 Task: Look for products in the category "Tortillas" from La Fe Tortillas only.
Action: Mouse moved to (26, 91)
Screenshot: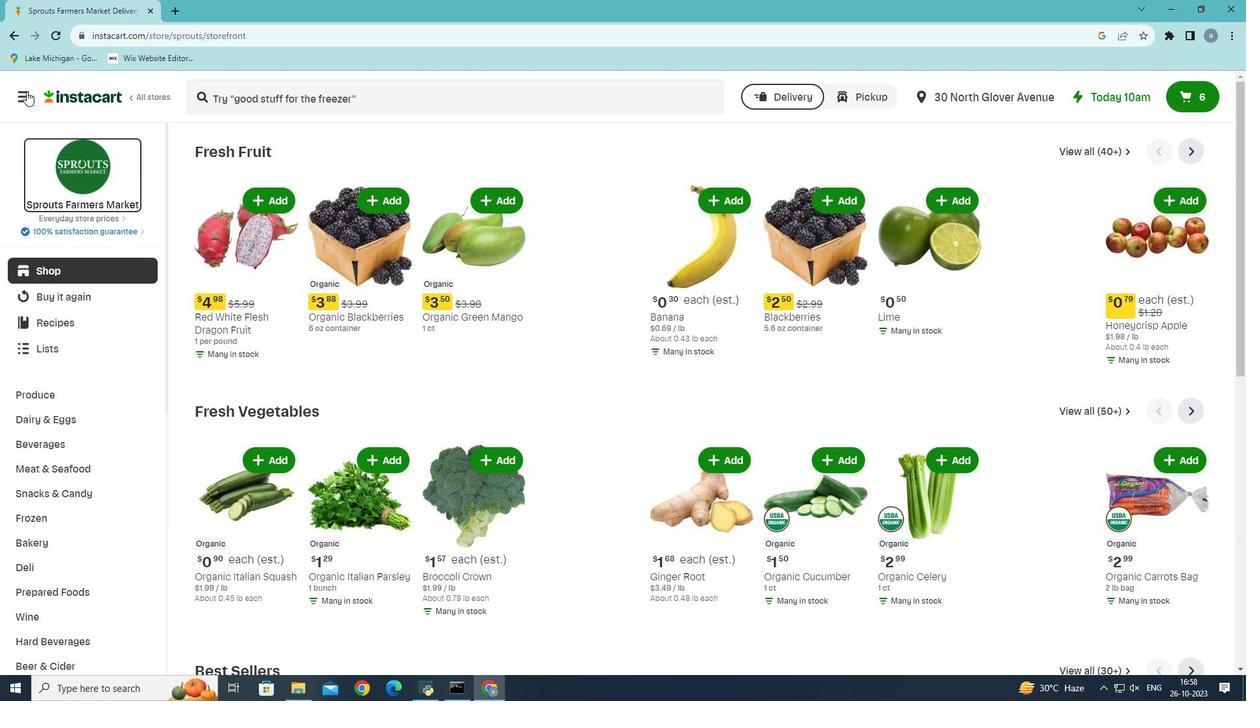 
Action: Mouse pressed left at (26, 91)
Screenshot: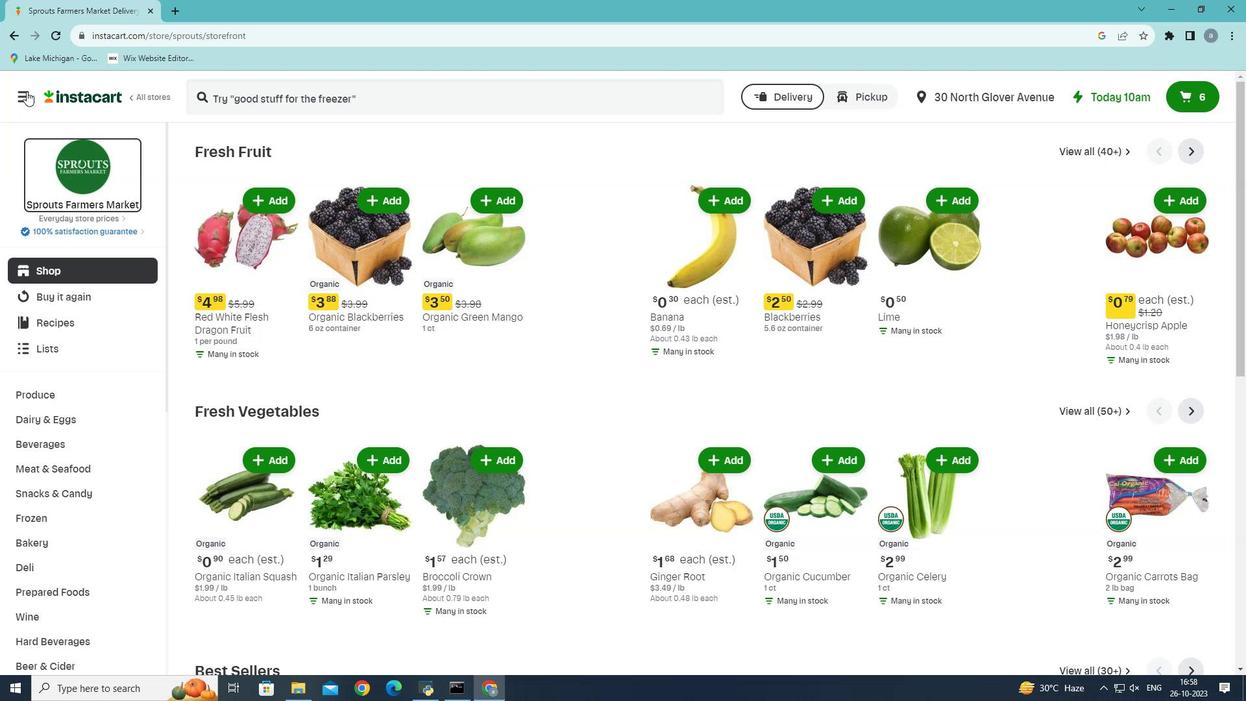 
Action: Mouse moved to (89, 382)
Screenshot: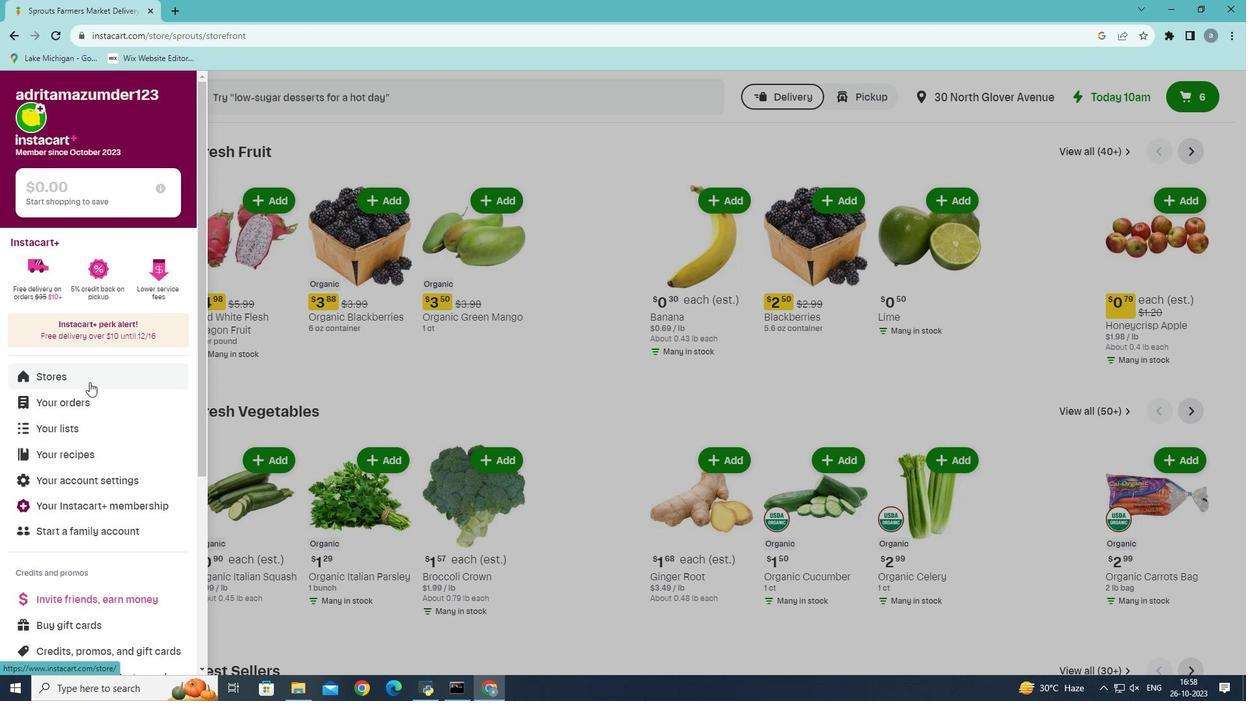
Action: Mouse pressed left at (89, 382)
Screenshot: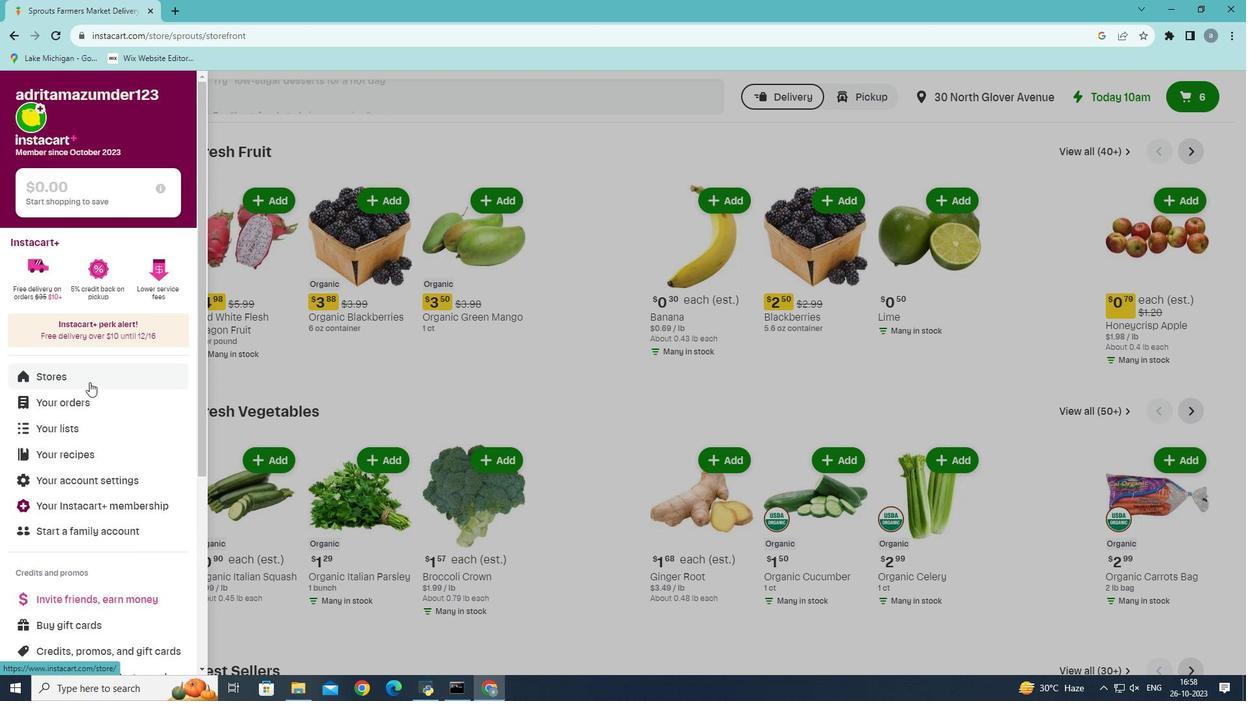 
Action: Mouse moved to (299, 150)
Screenshot: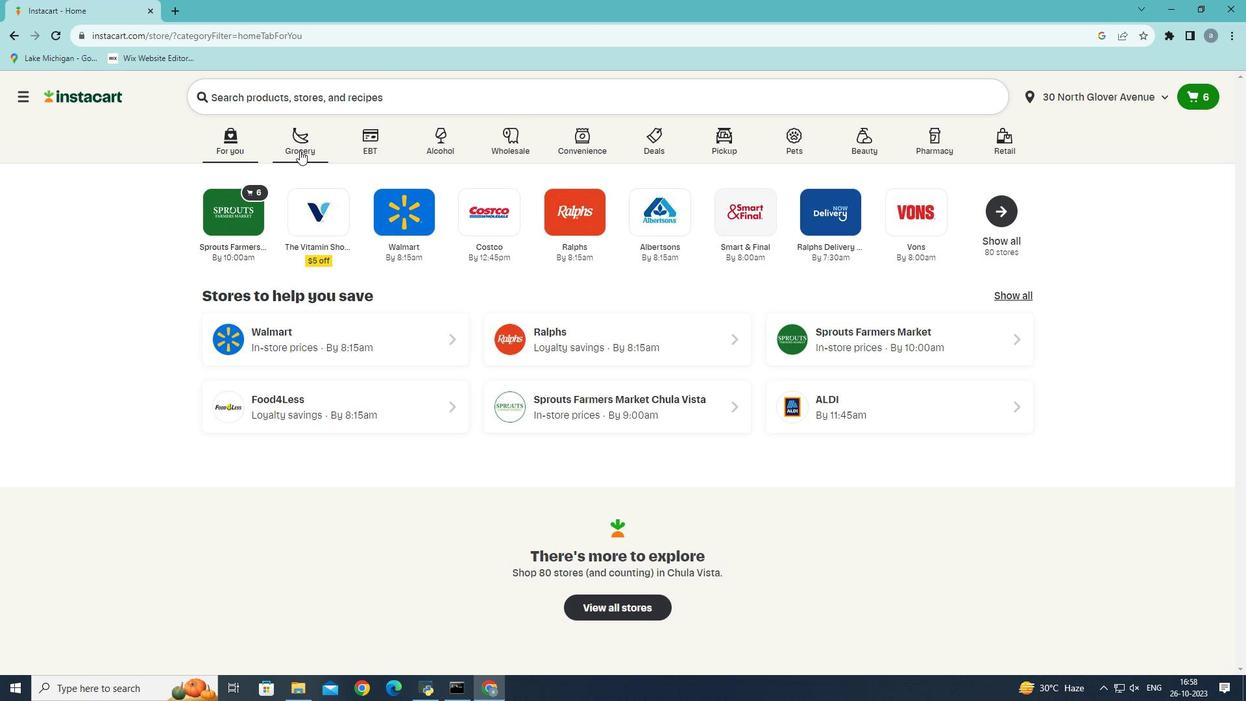 
Action: Mouse pressed left at (299, 150)
Screenshot: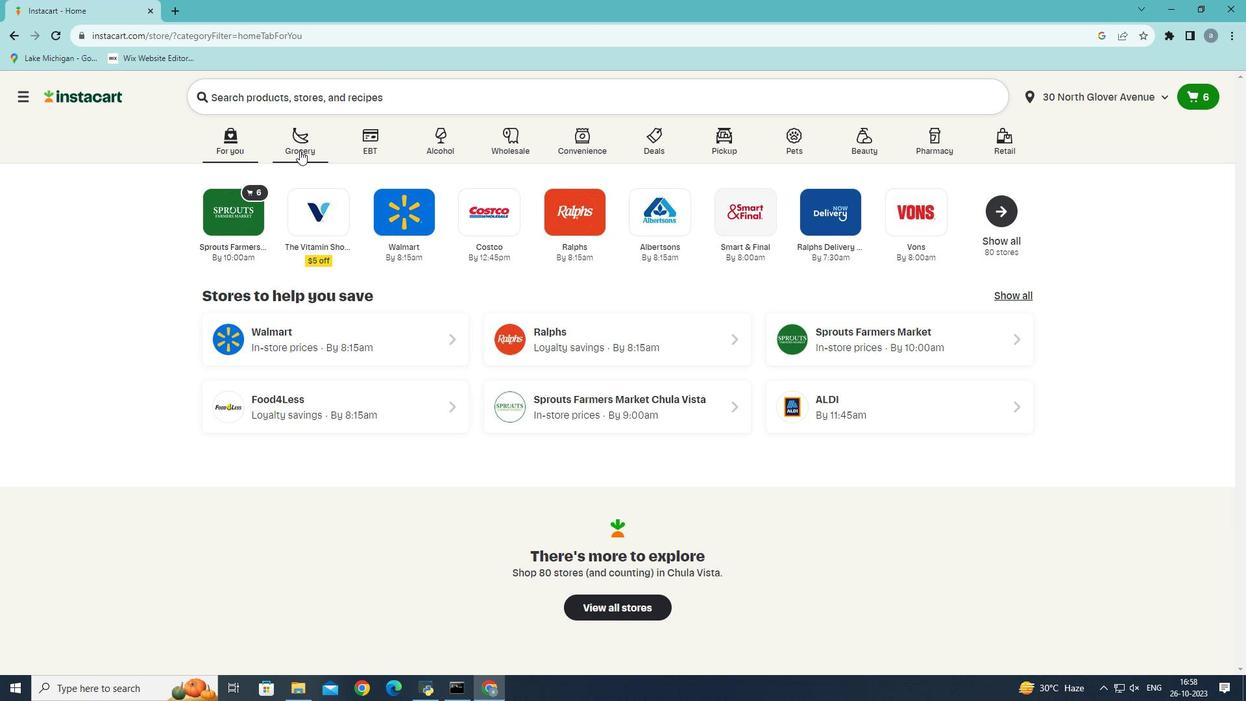 
Action: Mouse moved to (279, 389)
Screenshot: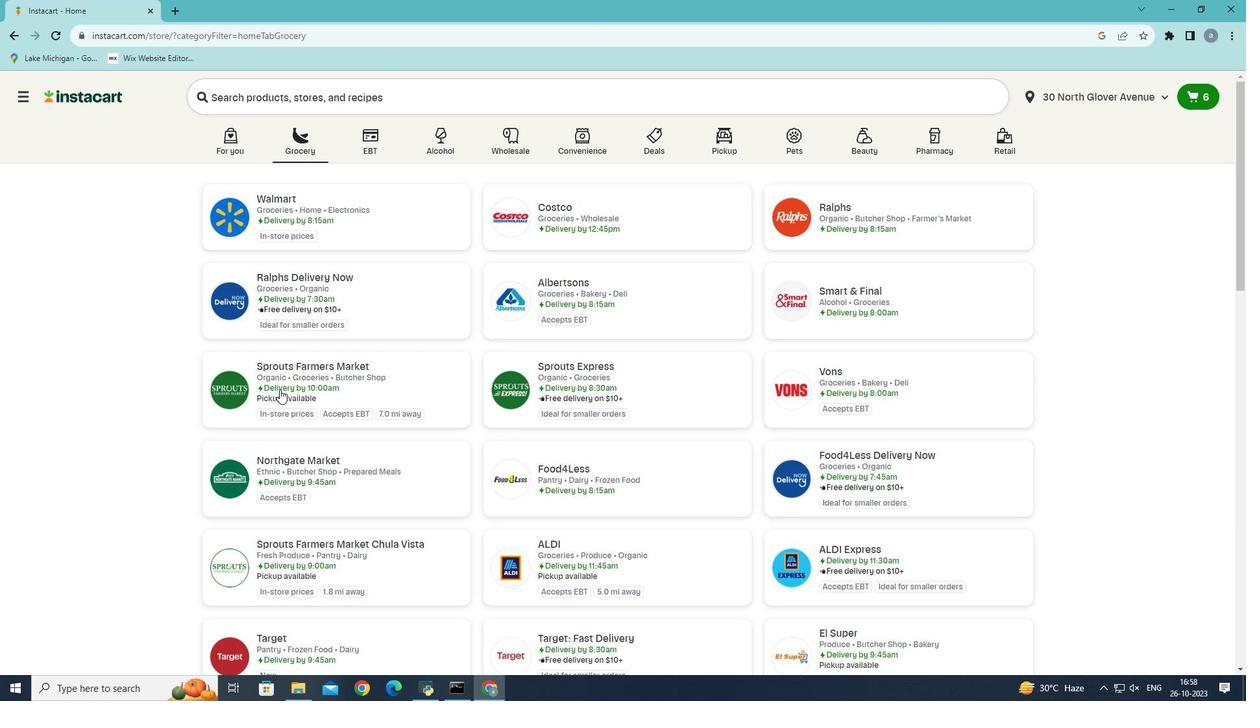 
Action: Mouse pressed left at (279, 389)
Screenshot: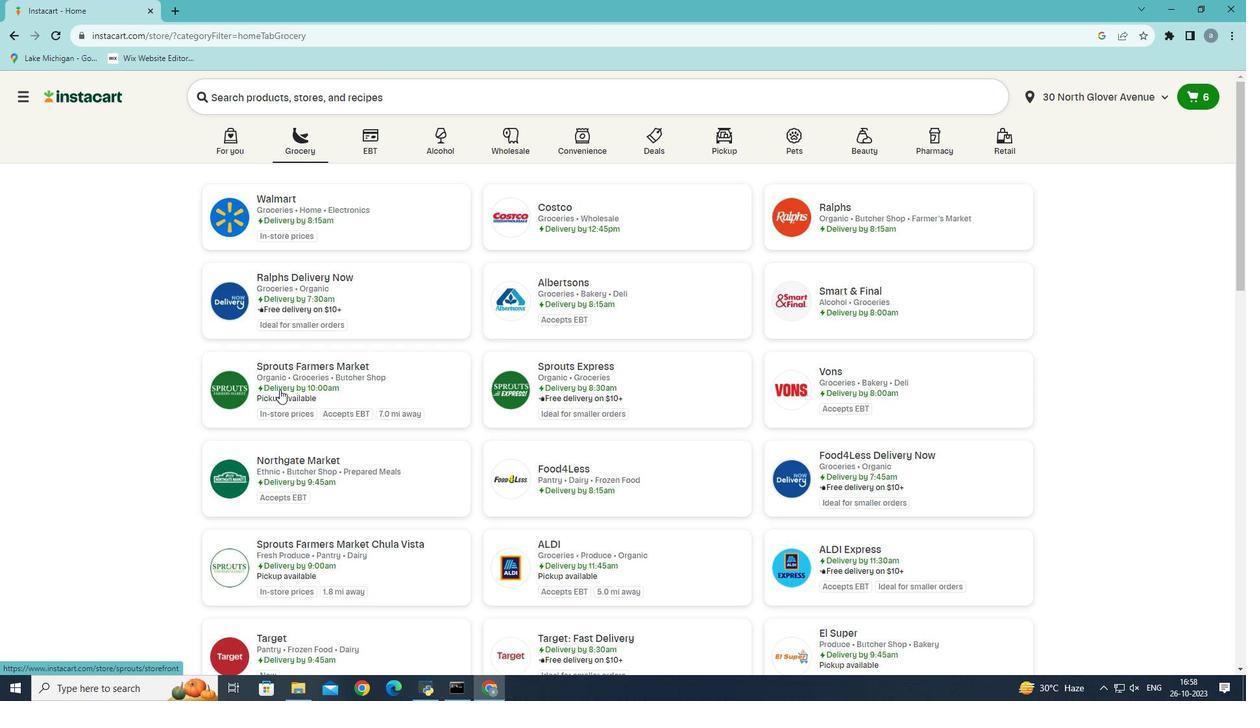 
Action: Mouse moved to (55, 547)
Screenshot: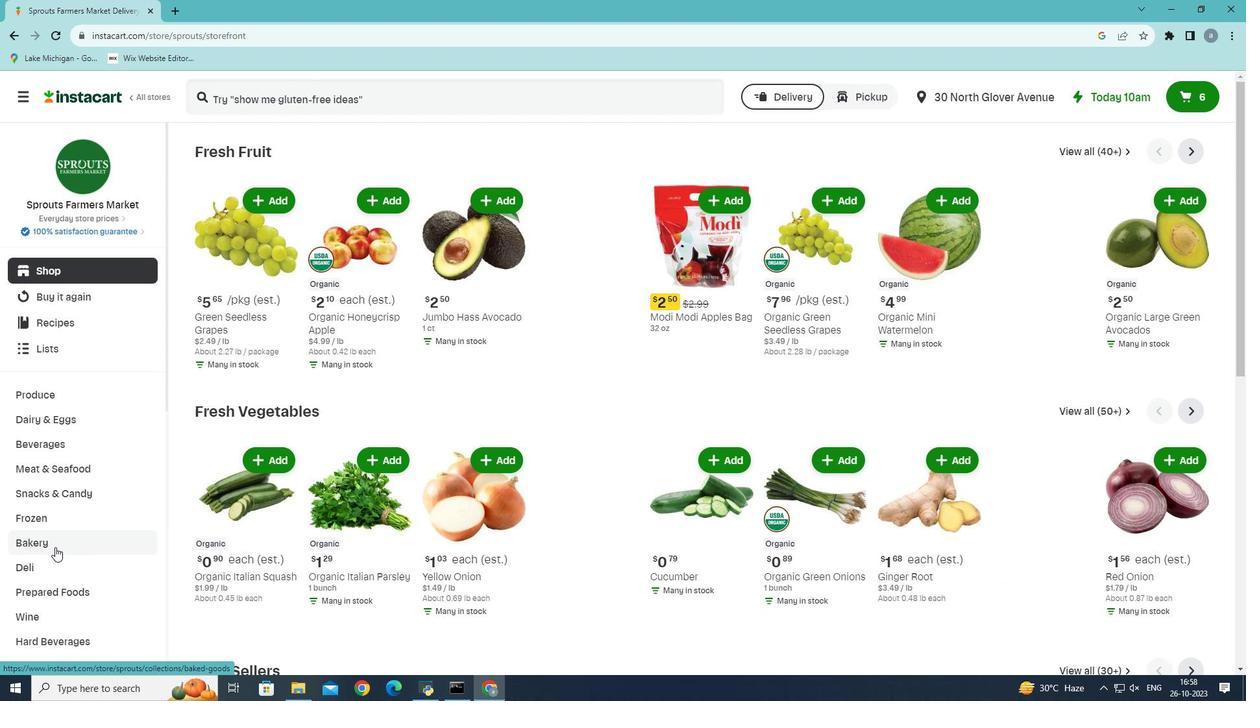 
Action: Mouse pressed left at (55, 547)
Screenshot: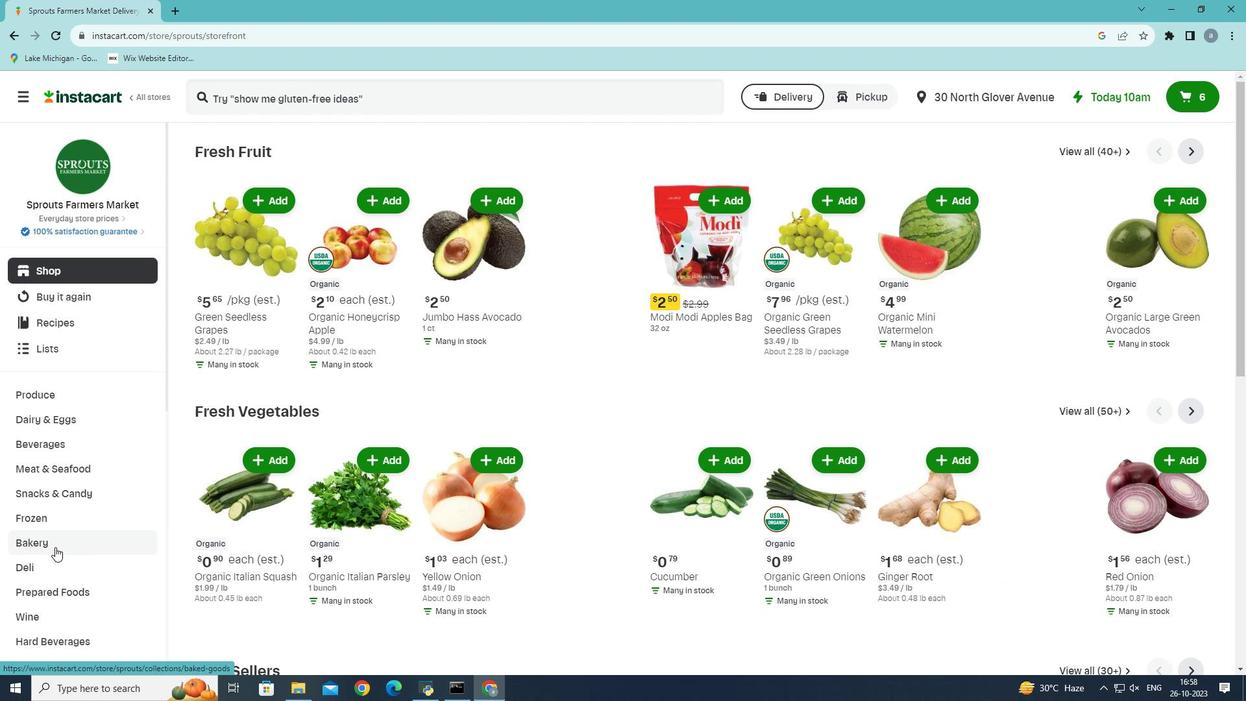 
Action: Mouse moved to (959, 186)
Screenshot: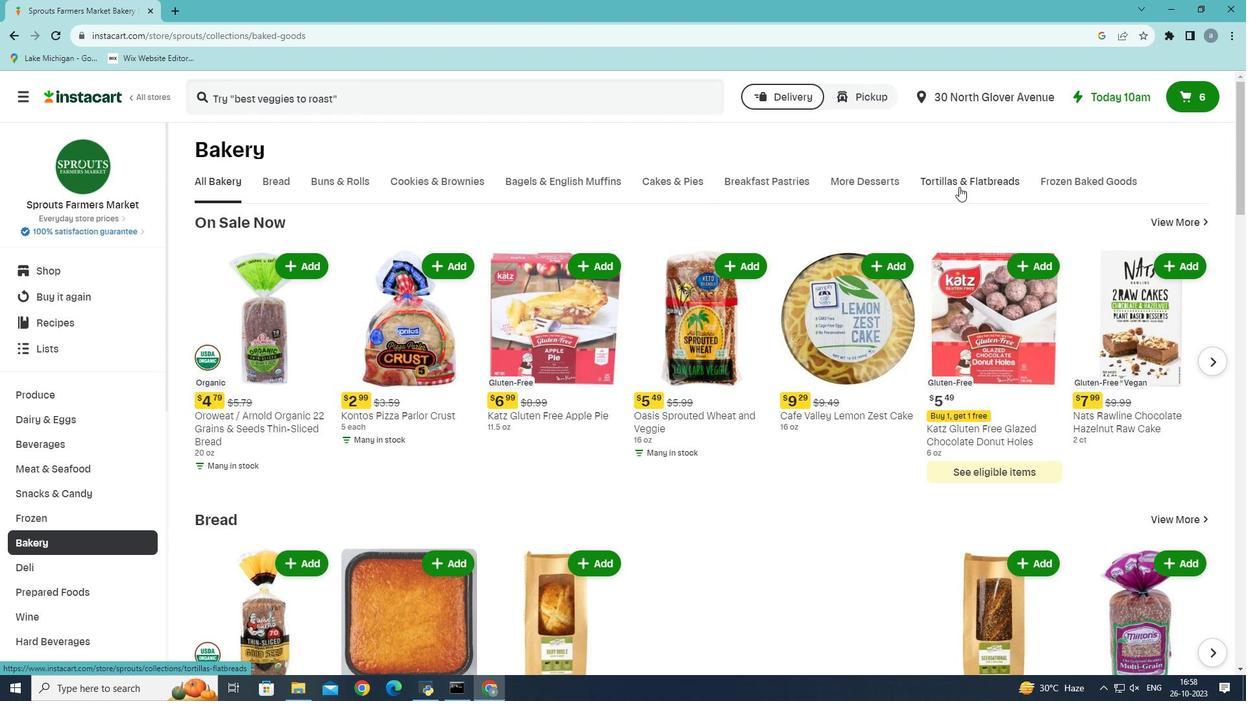 
Action: Mouse pressed left at (959, 186)
Screenshot: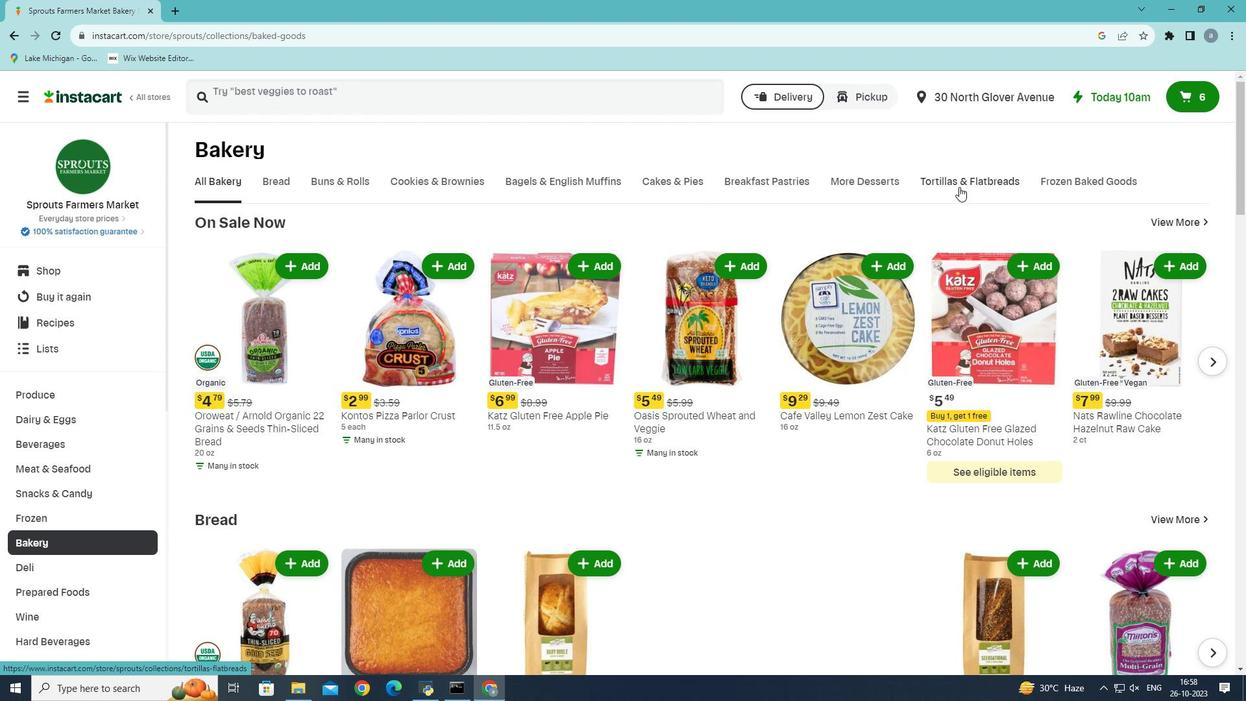 
Action: Mouse moved to (302, 238)
Screenshot: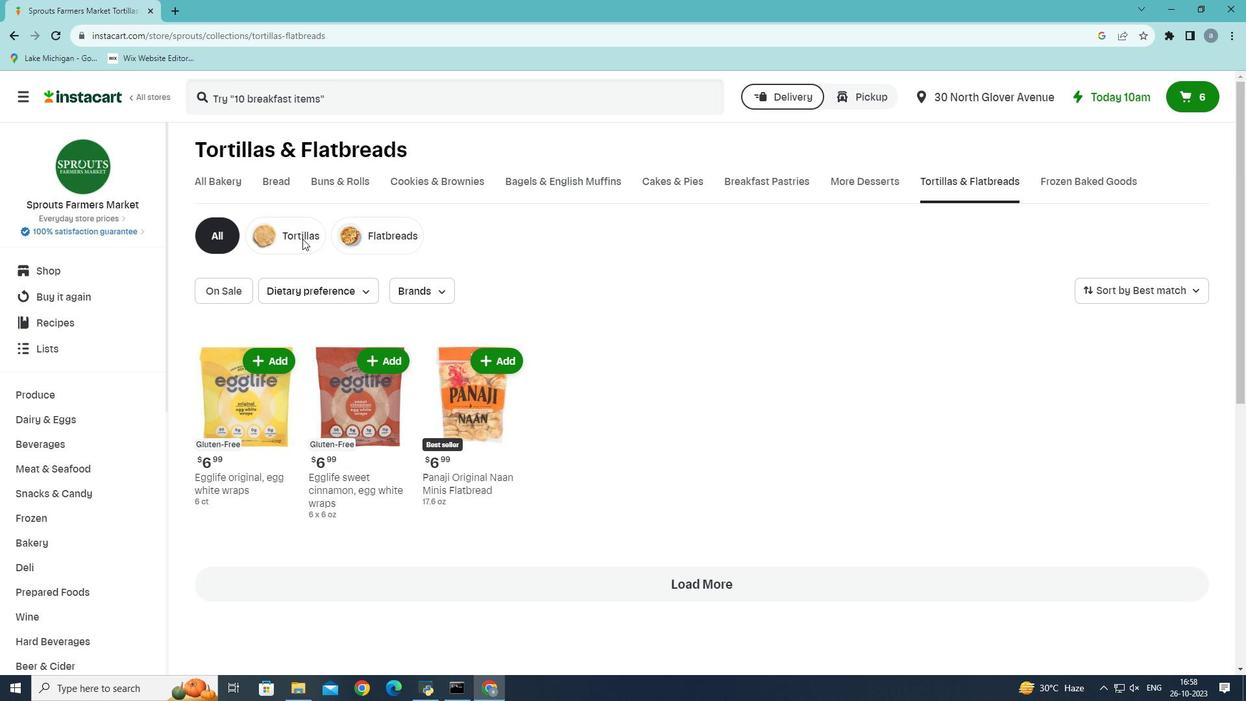 
Action: Mouse pressed left at (302, 238)
Screenshot: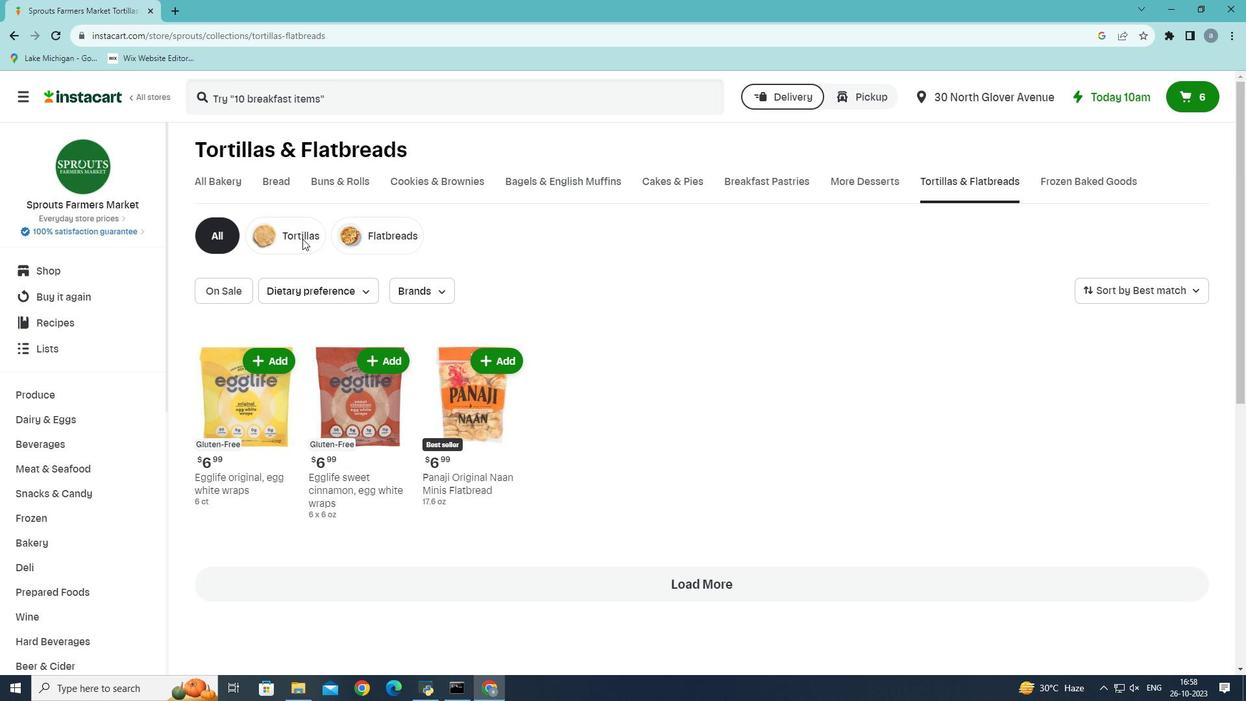 
Action: Mouse moved to (439, 293)
Screenshot: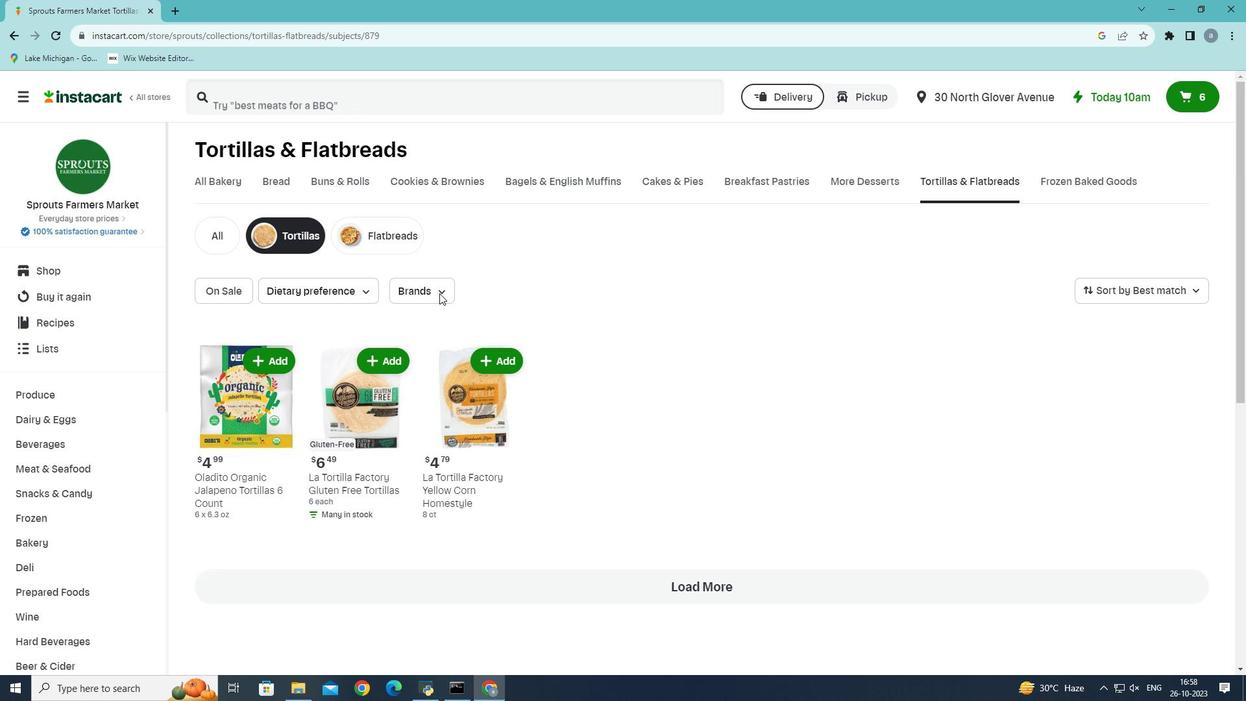 
Action: Mouse pressed left at (439, 293)
Screenshot: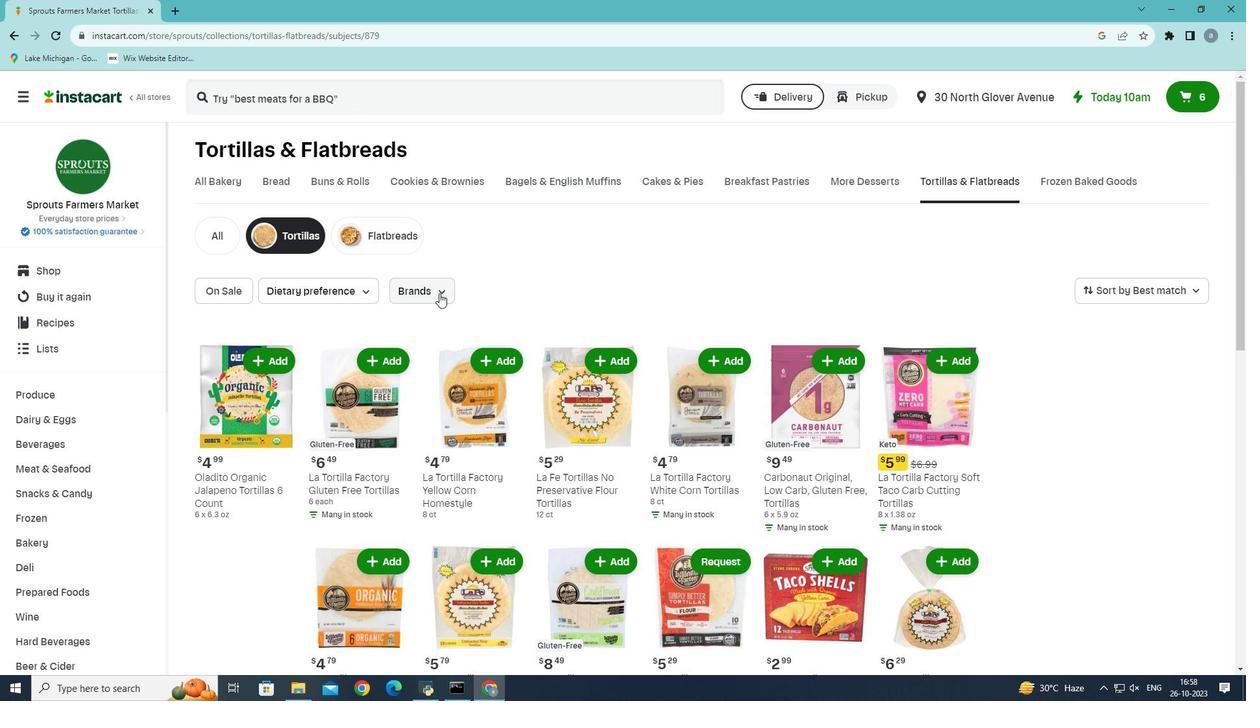
Action: Mouse moved to (436, 455)
Screenshot: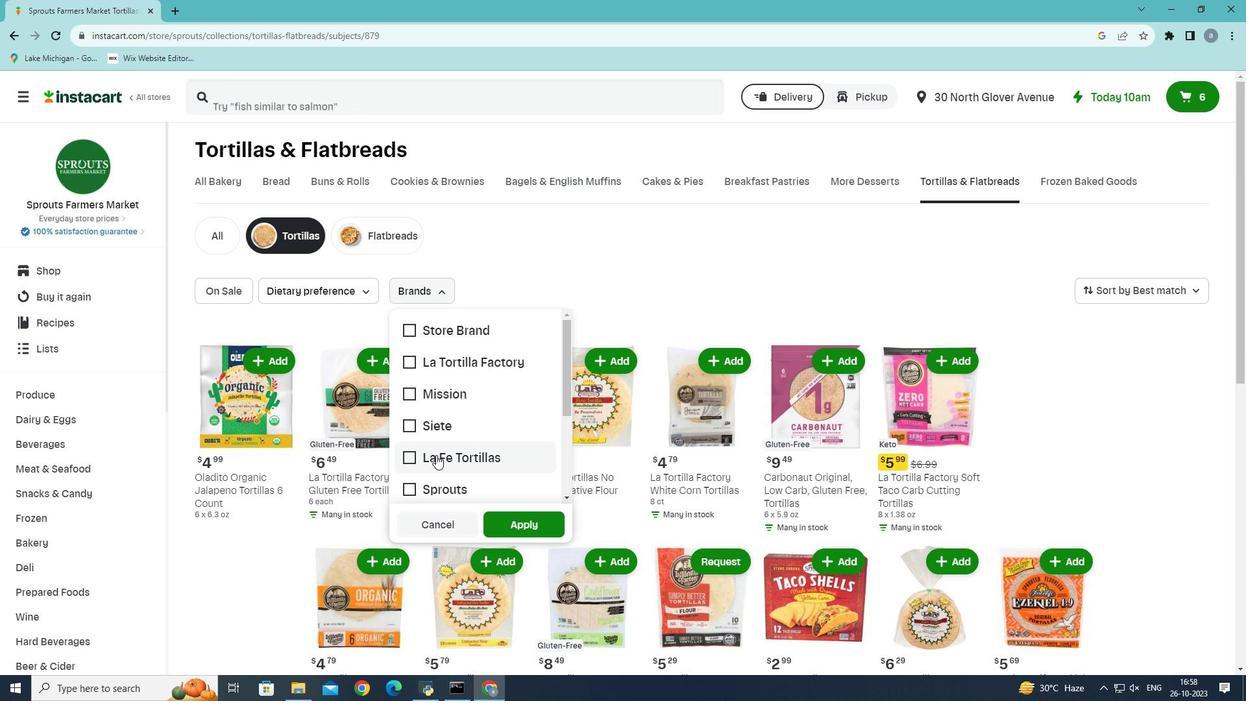 
Action: Mouse pressed left at (436, 455)
Screenshot: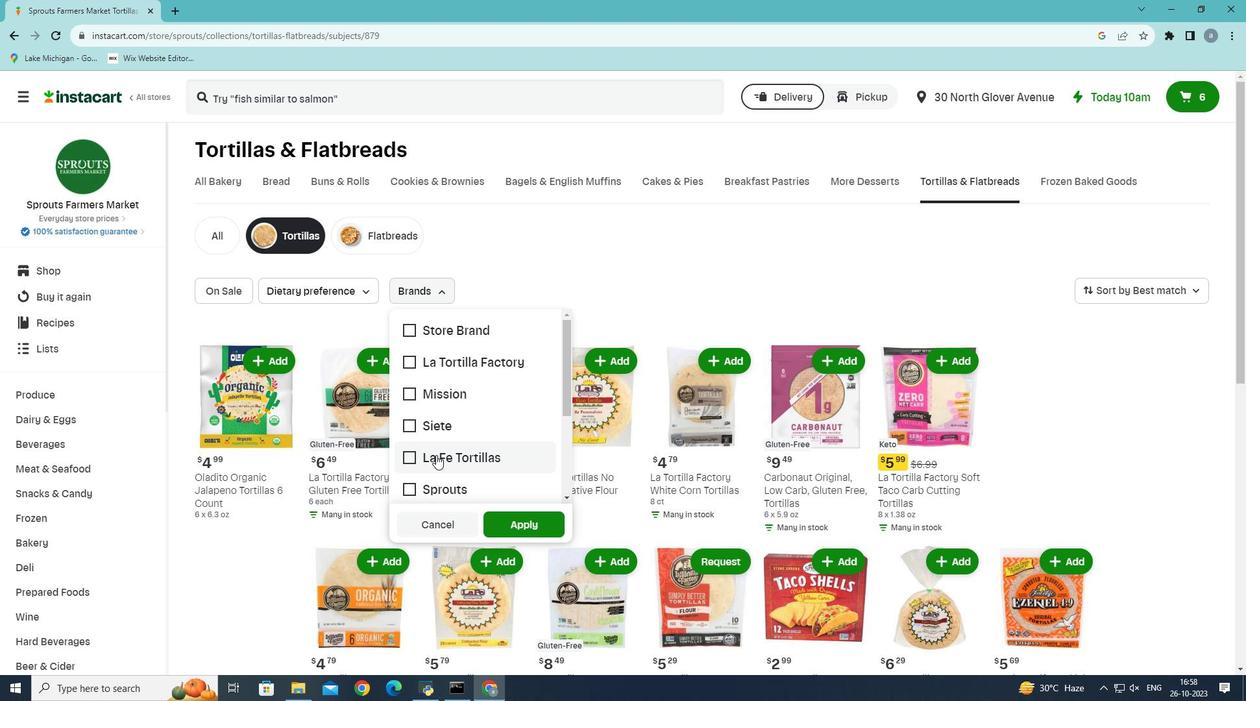
Action: Mouse moved to (520, 526)
Screenshot: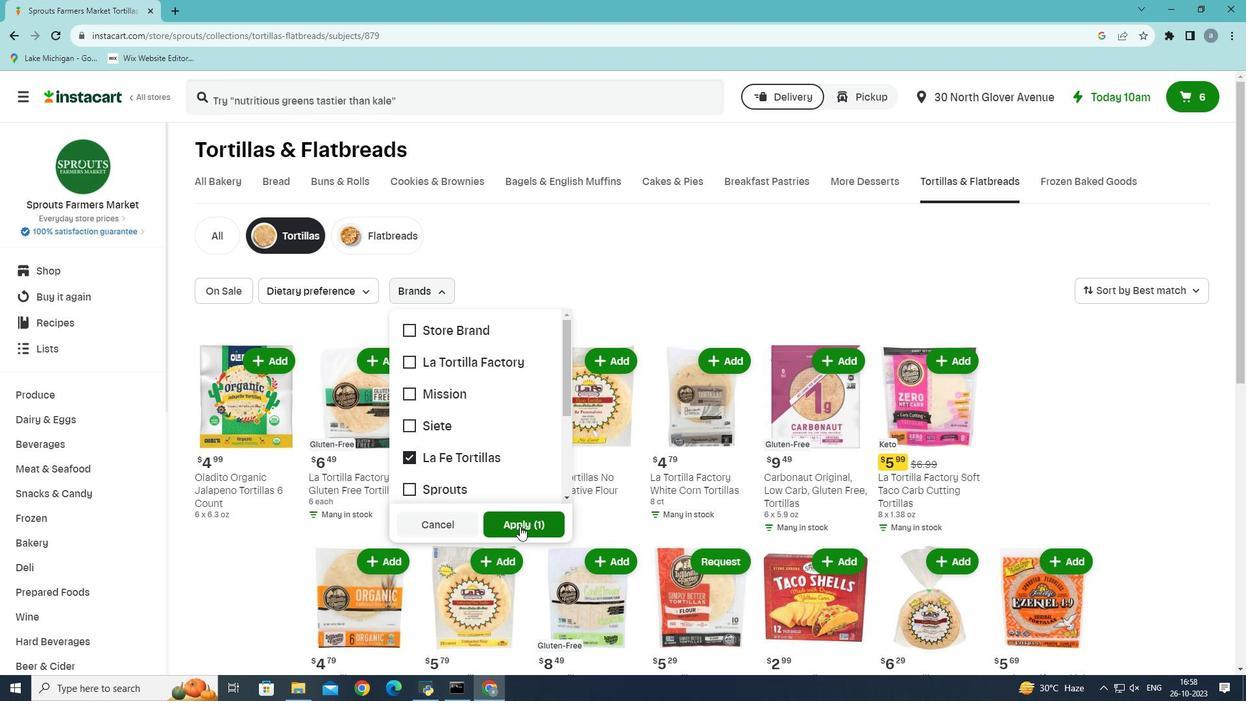 
Action: Mouse pressed left at (520, 526)
Screenshot: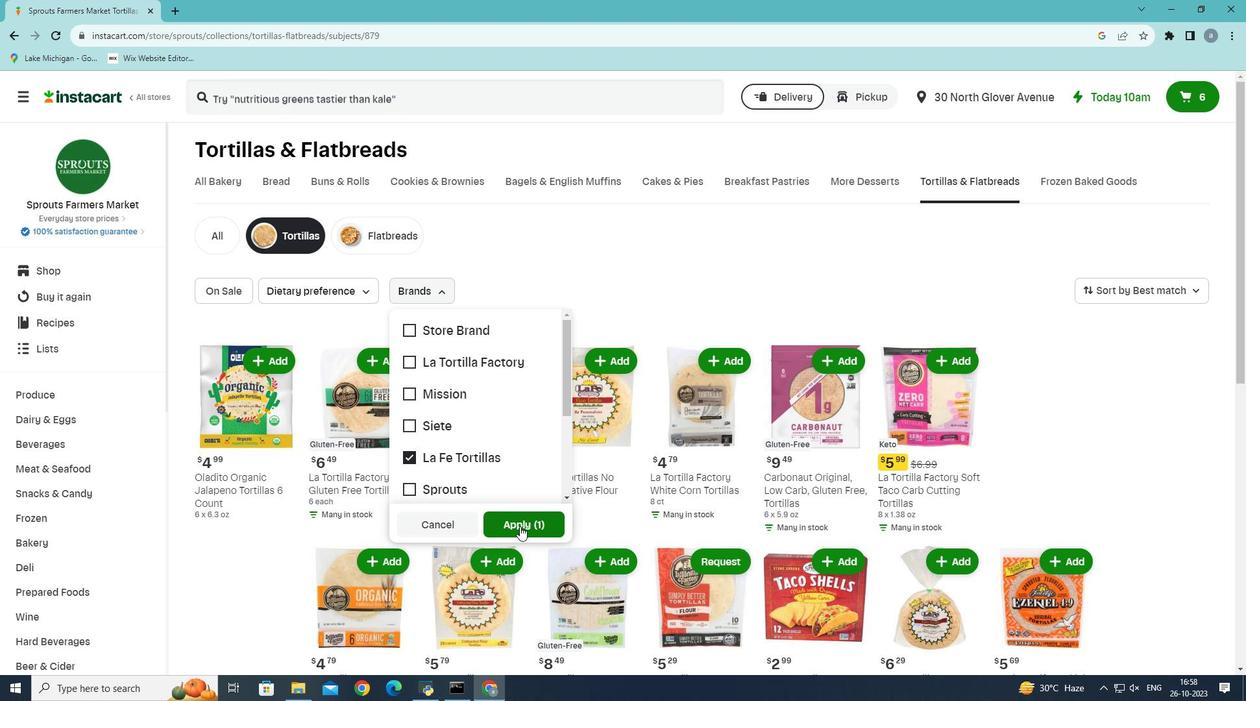 
Action: Mouse moved to (494, 510)
Screenshot: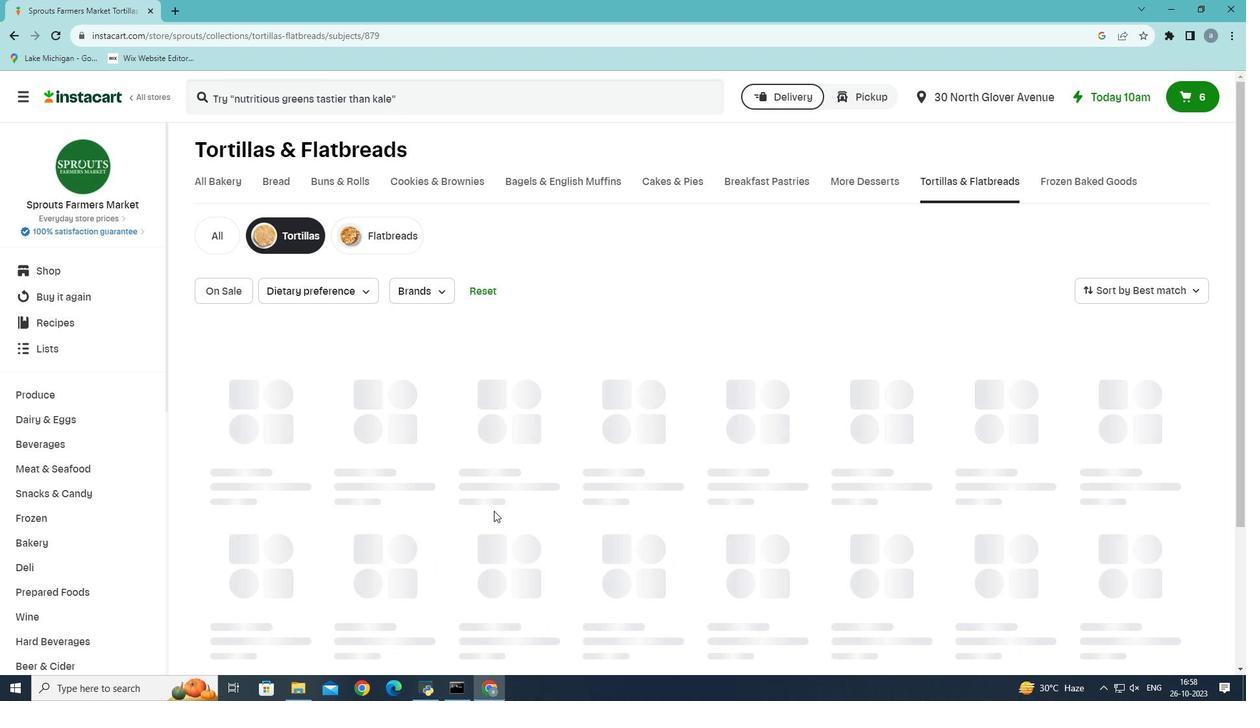 
